 Task: Use the audio channel remapper to remap the "Right" to "Rear center".
Action: Mouse moved to (109, 19)
Screenshot: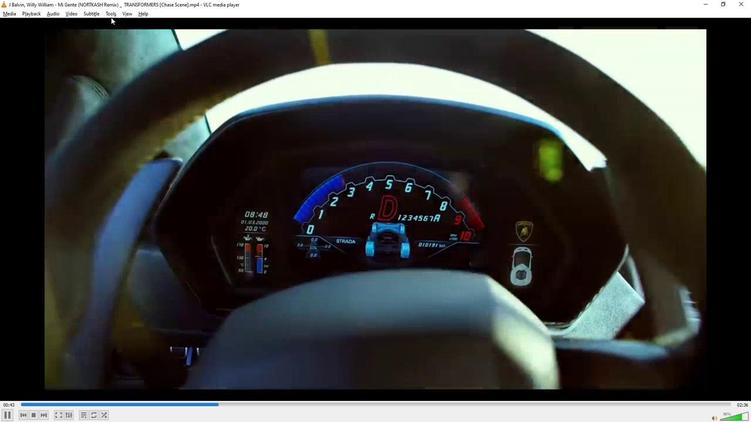 
Action: Mouse pressed left at (109, 19)
Screenshot: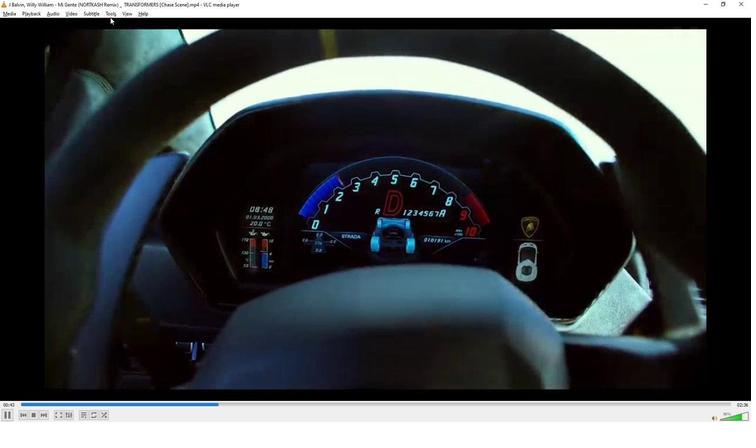 
Action: Mouse moved to (110, 18)
Screenshot: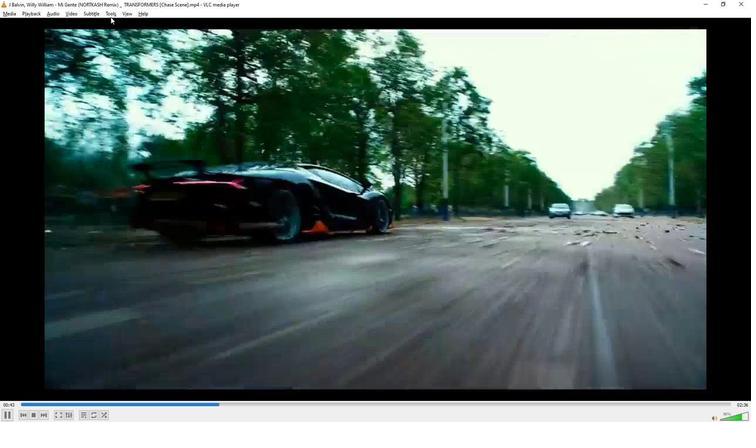 
Action: Mouse pressed left at (110, 18)
Screenshot: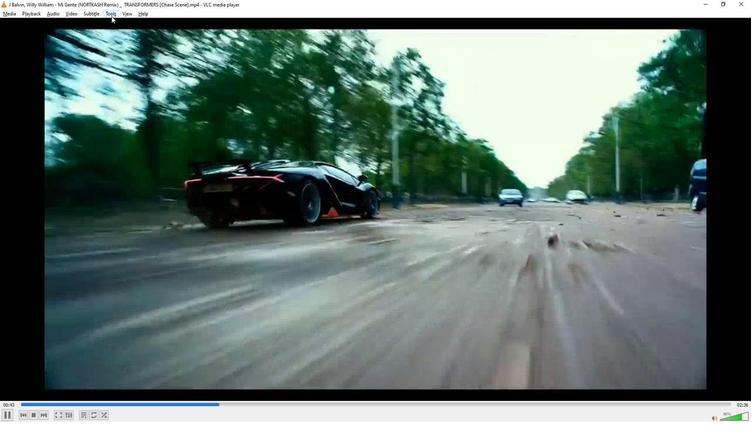 
Action: Mouse moved to (124, 103)
Screenshot: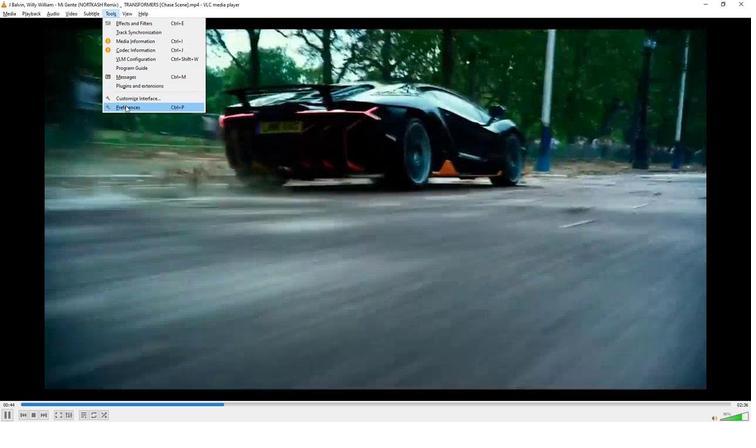 
Action: Mouse pressed left at (124, 103)
Screenshot: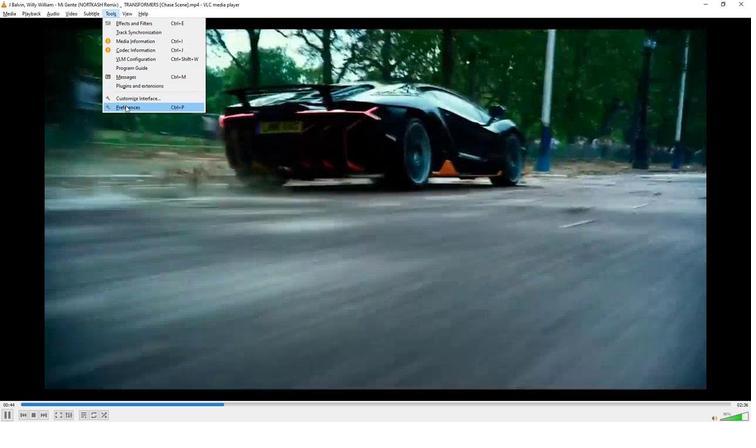 
Action: Mouse moved to (219, 306)
Screenshot: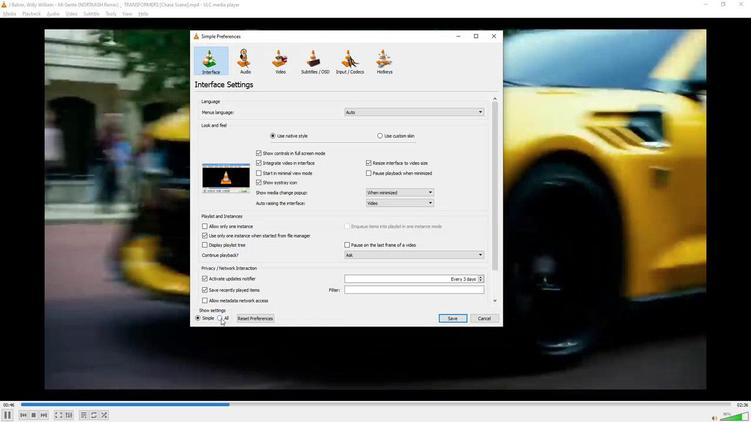 
Action: Mouse pressed left at (219, 306)
Screenshot: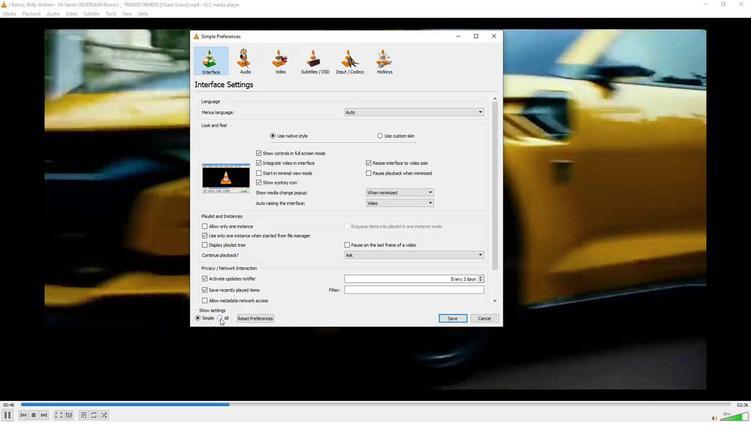 
Action: Mouse moved to (205, 138)
Screenshot: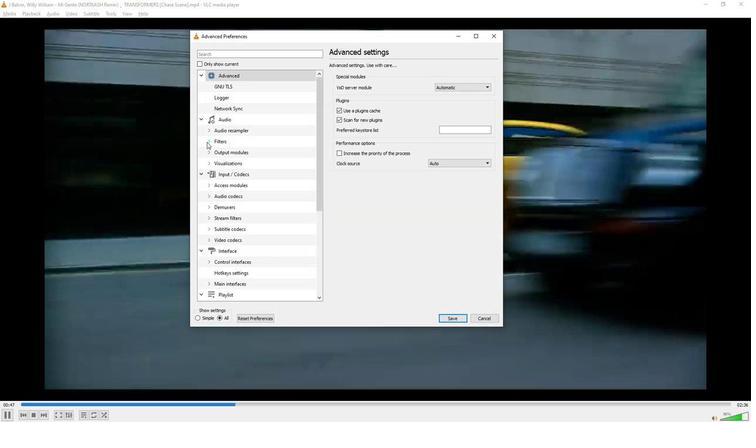 
Action: Mouse pressed left at (205, 138)
Screenshot: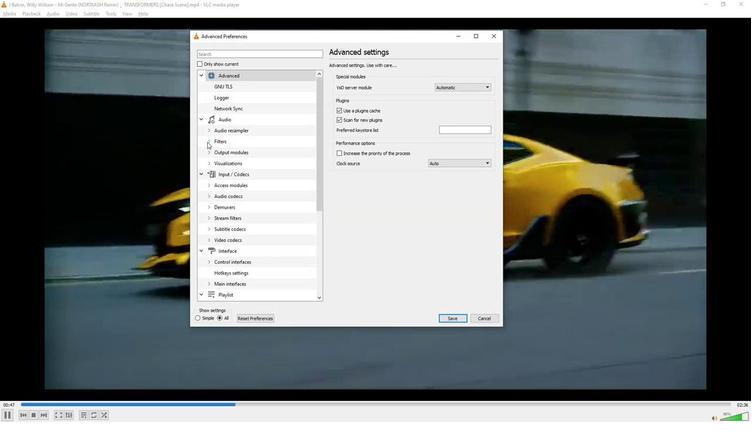 
Action: Mouse moved to (230, 245)
Screenshot: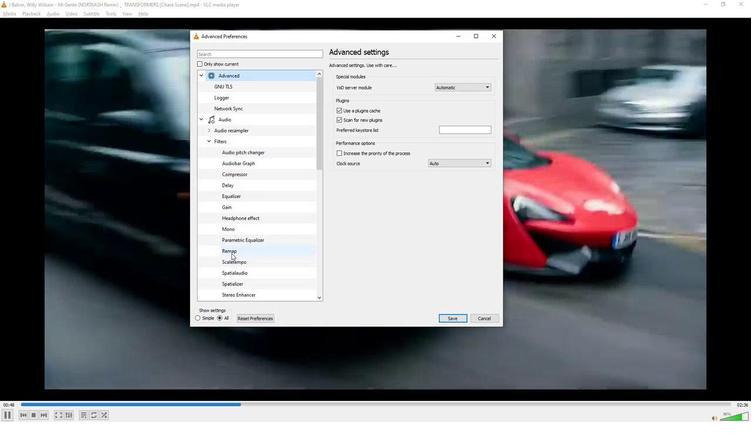 
Action: Mouse pressed left at (230, 245)
Screenshot: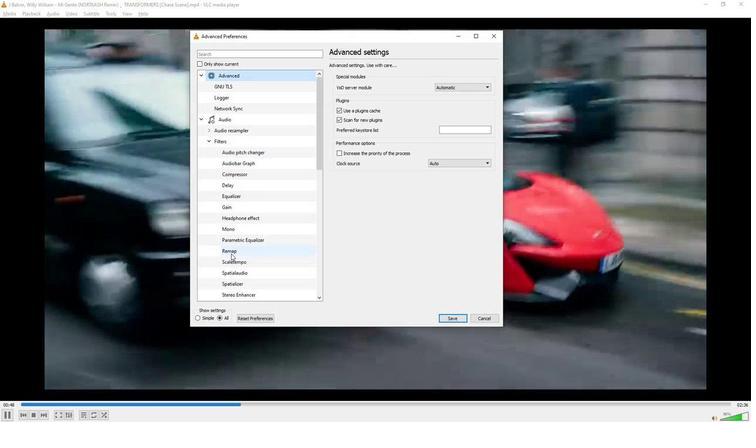 
Action: Mouse moved to (458, 96)
Screenshot: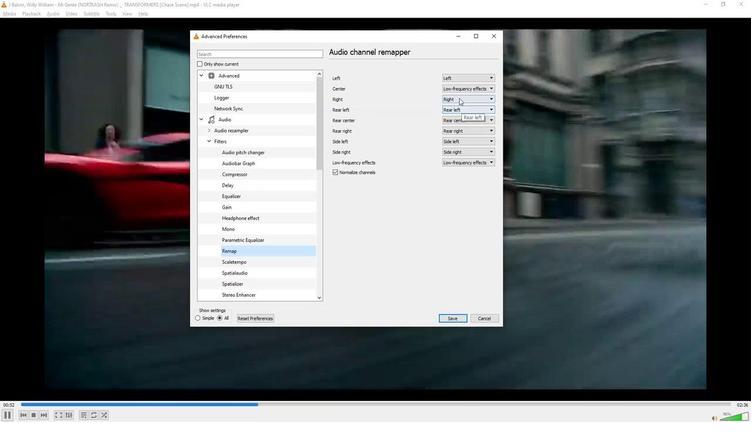 
Action: Mouse pressed left at (458, 96)
Screenshot: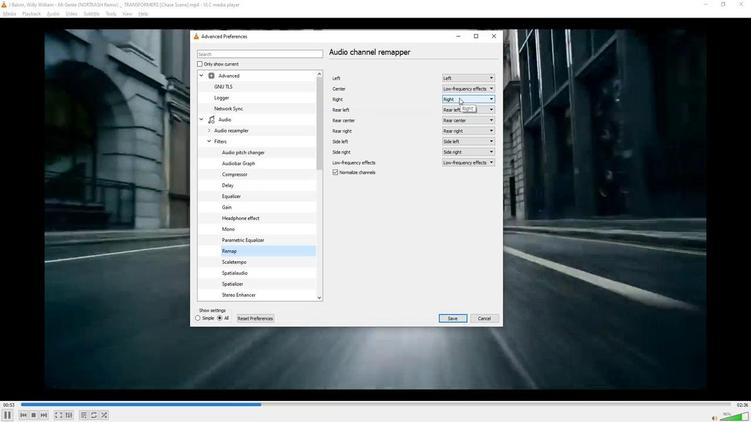 
Action: Mouse moved to (457, 123)
Screenshot: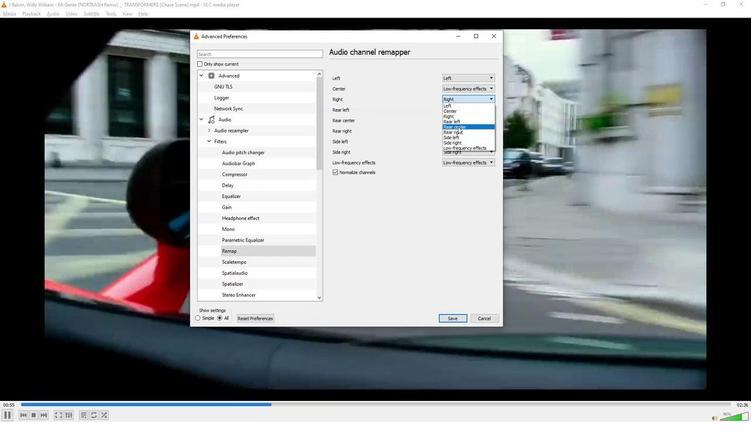 
Action: Mouse pressed left at (457, 123)
Screenshot: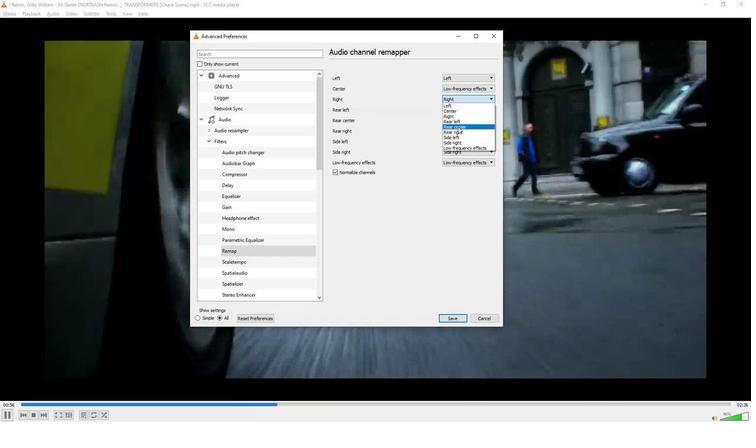 
Action: Mouse moved to (440, 157)
Screenshot: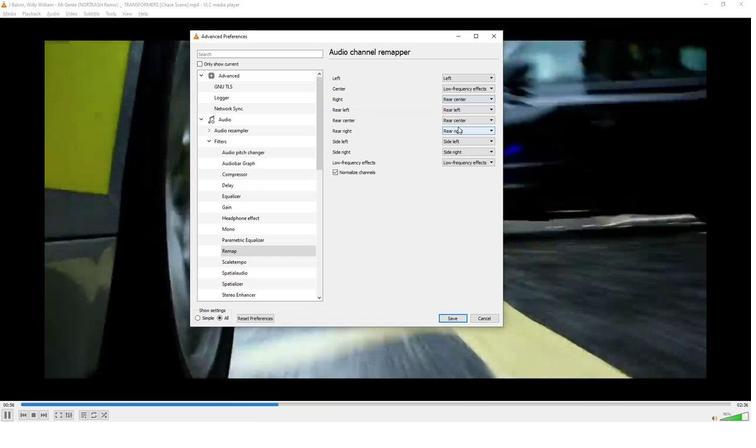 
